Task: Log work in the project AgileCenter for the issue 'Create a new online platform for online digital marketing courses with advanced analytics and data visualization features' spent time as '6w 3d 16h 42m' and remaining time as '4w 2d 2h 35m' and move to top of backlog. Now add the issue to the epic 'Business Continuity and Disaster Recovery Planning (BCDR) Implementation'. Log work in the project AgileCenter for the issue 'Implement a new cloud-based human resource information system for a company with advanced employee self-service and benefits management features' spent time as '1w 3d 16h 42m' and remaining time as '3w 4d 6h 57m' and move to bottom of backlog. Now add the issue to the epic 'Security Compliance'
Action: Mouse moved to (79, 154)
Screenshot: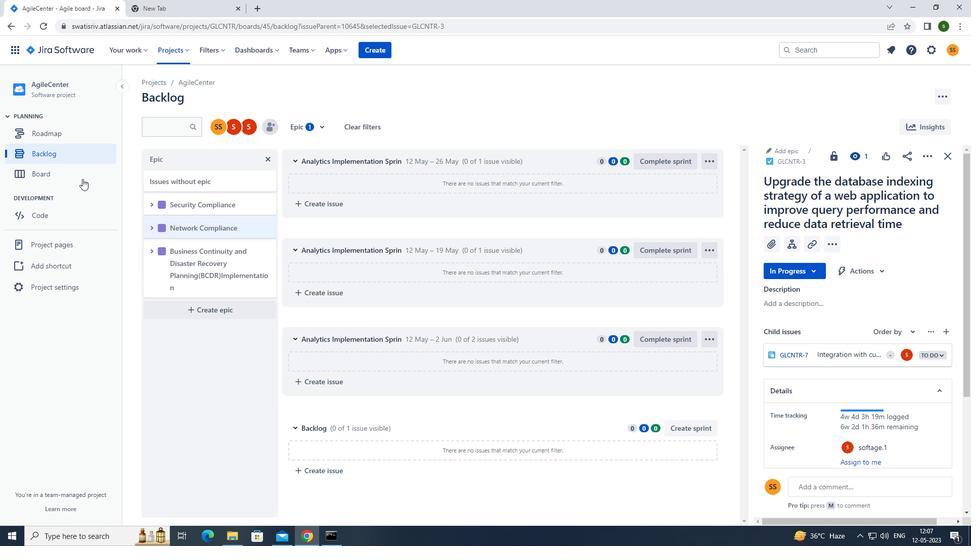 
Action: Mouse pressed left at (79, 154)
Screenshot: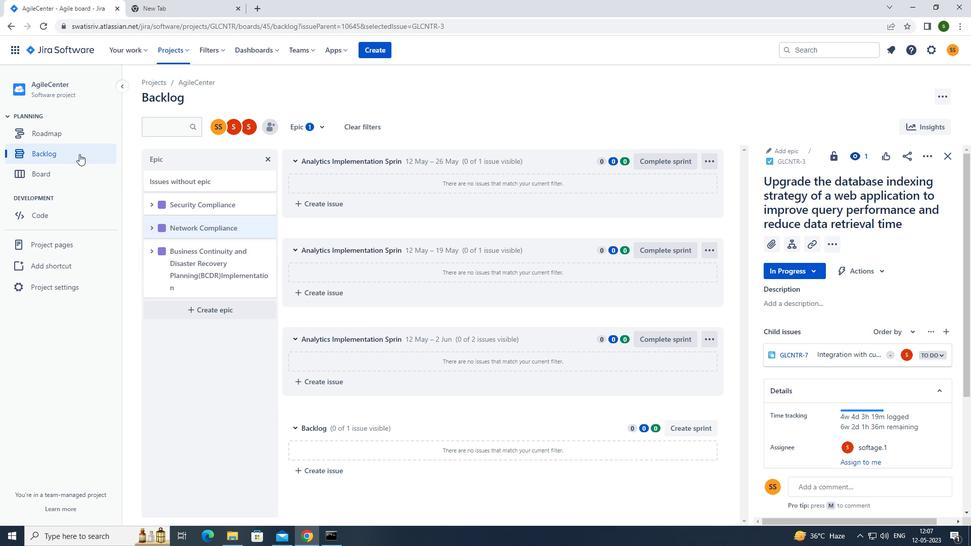 
Action: Mouse moved to (557, 369)
Screenshot: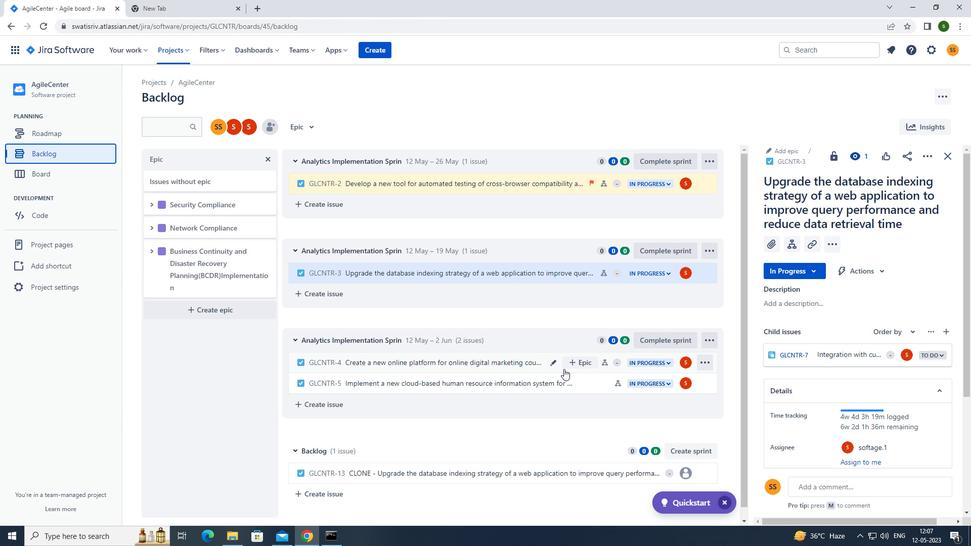 
Action: Mouse pressed left at (557, 369)
Screenshot: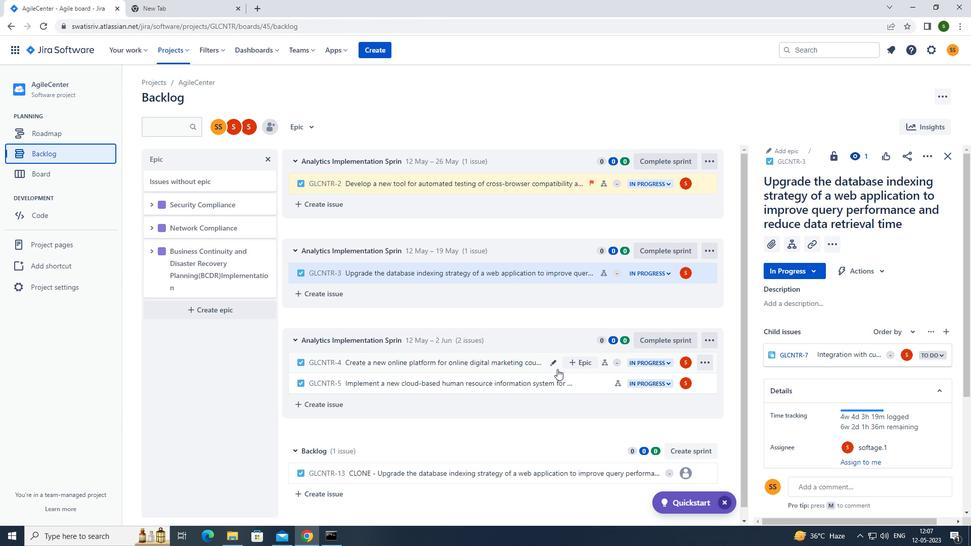 
Action: Mouse moved to (929, 151)
Screenshot: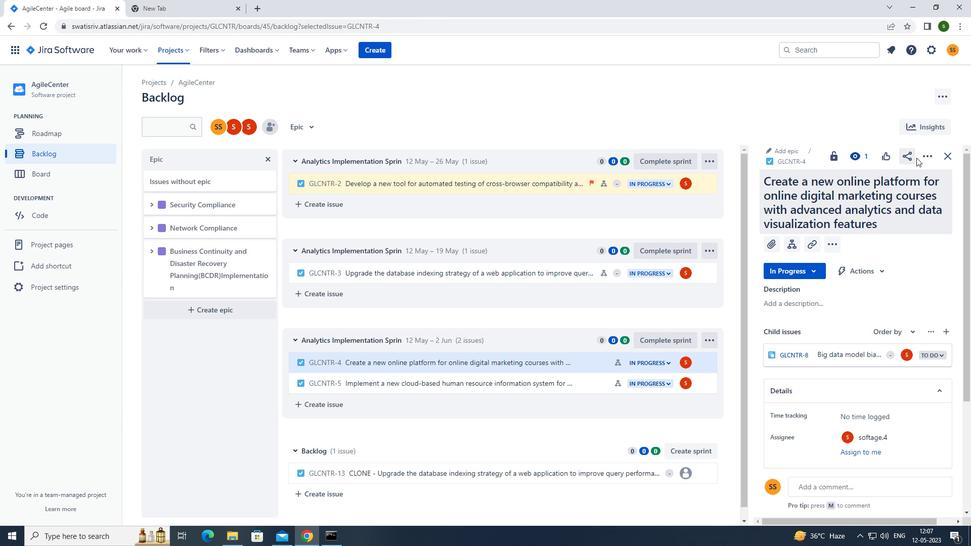
Action: Mouse pressed left at (929, 151)
Screenshot: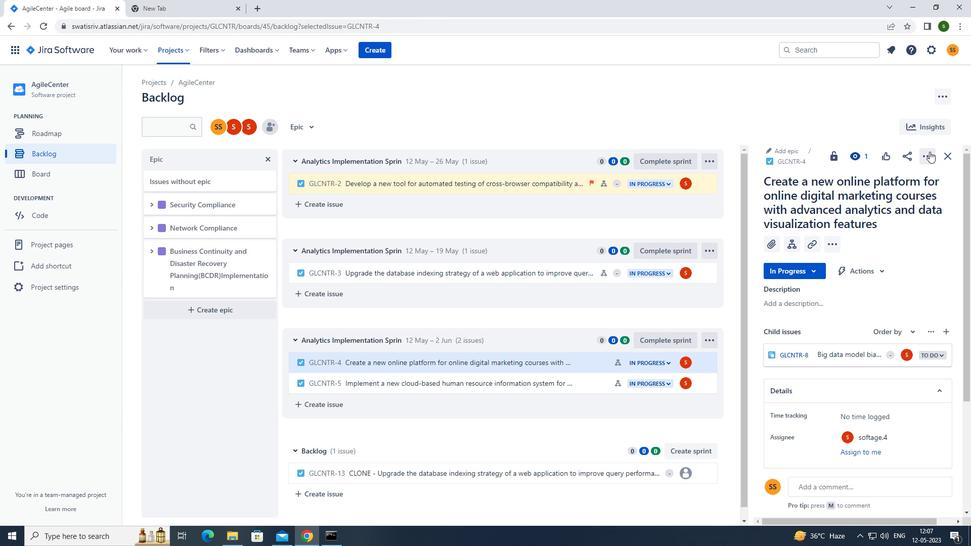 
Action: Mouse moved to (875, 185)
Screenshot: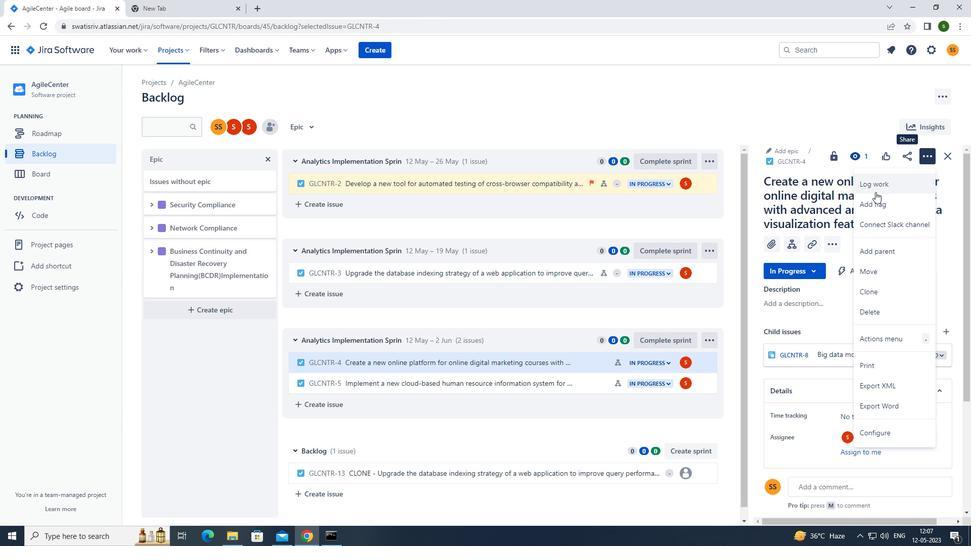 
Action: Mouse pressed left at (875, 185)
Screenshot: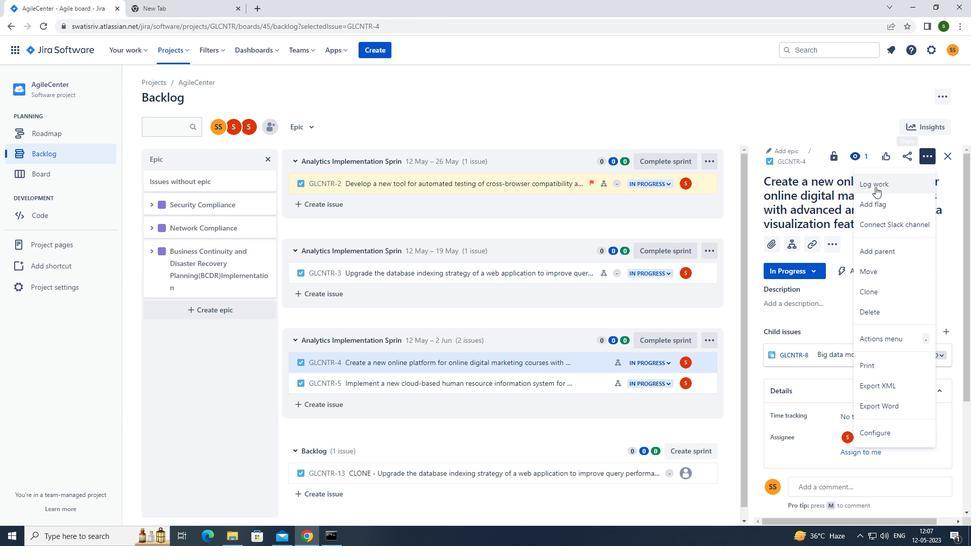 
Action: Mouse moved to (427, 126)
Screenshot: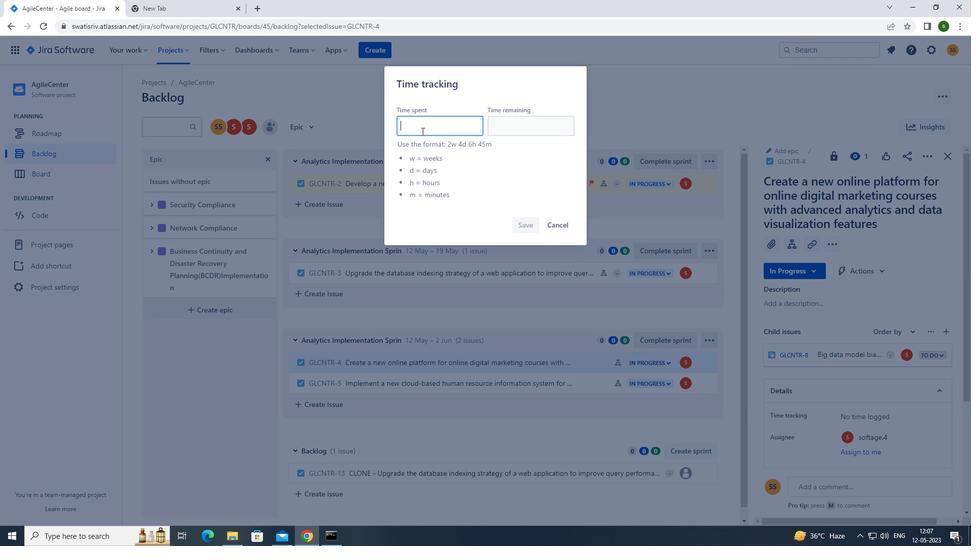 
Action: Key pressed 6w<Key.space>3d<Key.space>16h<Key.space>42m
Screenshot: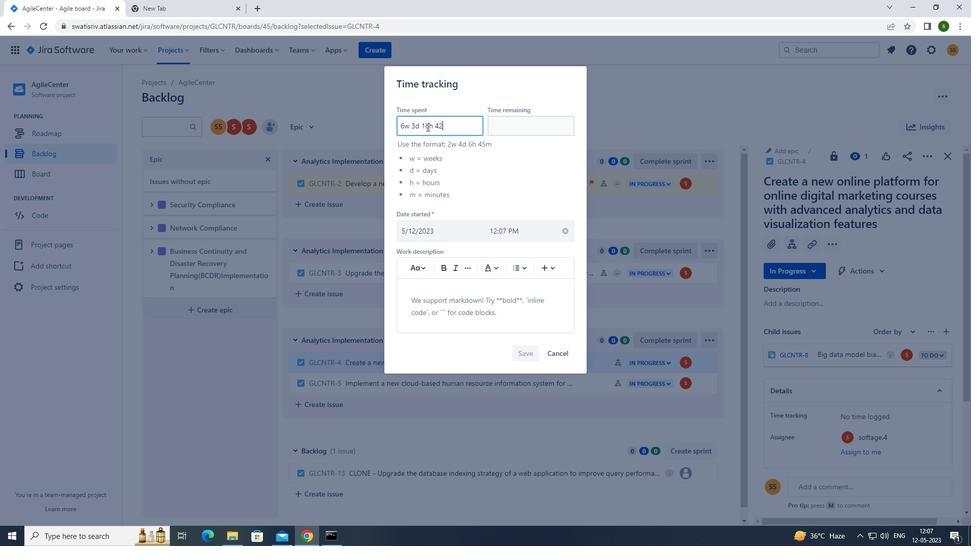 
Action: Mouse moved to (506, 139)
Screenshot: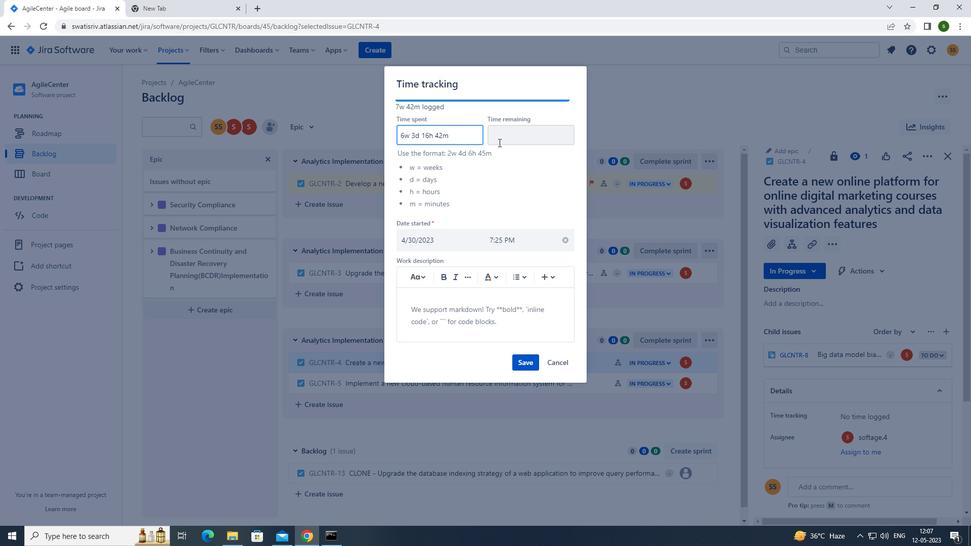 
Action: Mouse pressed left at (506, 139)
Screenshot: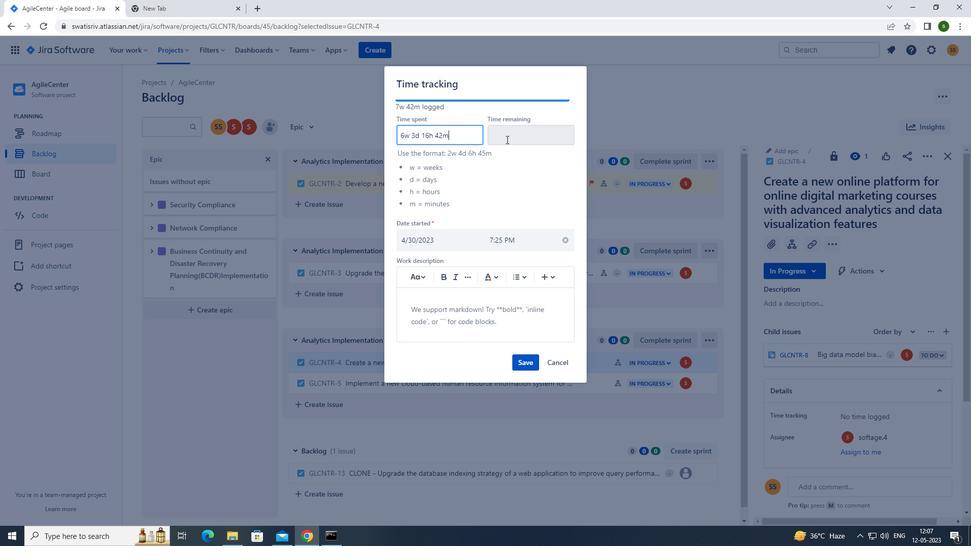 
Action: Key pressed 4w<Key.space>2d<Key.space>2h<Key.space>35m
Screenshot: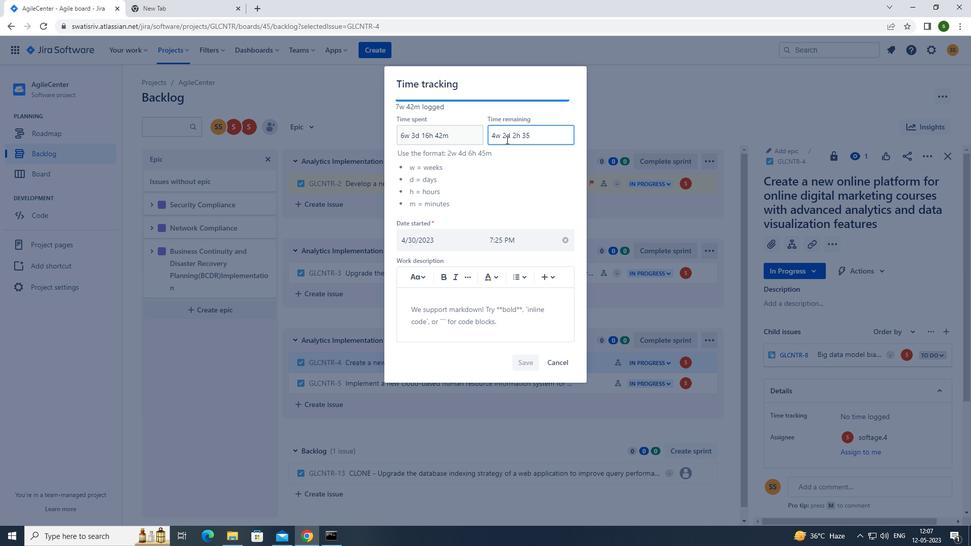 
Action: Mouse moved to (529, 362)
Screenshot: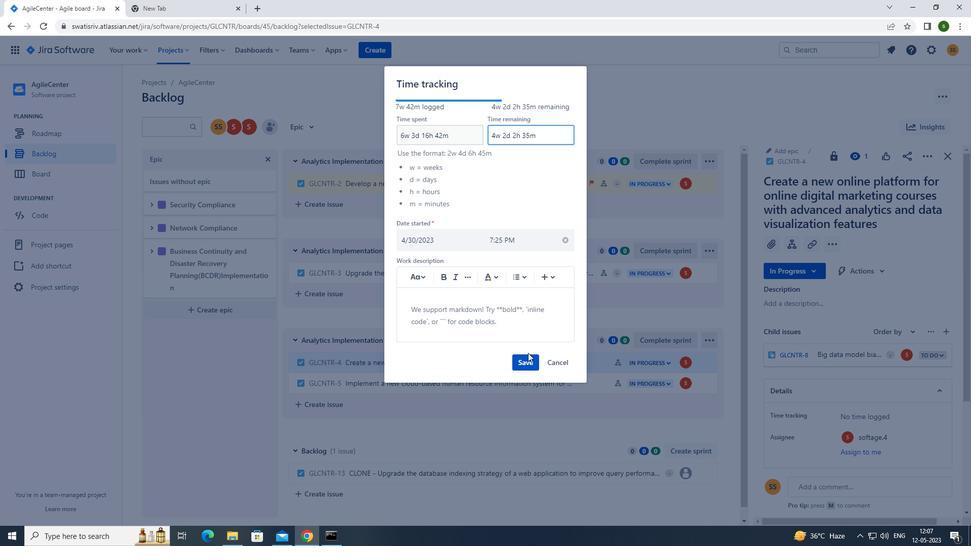 
Action: Mouse pressed left at (529, 362)
Screenshot: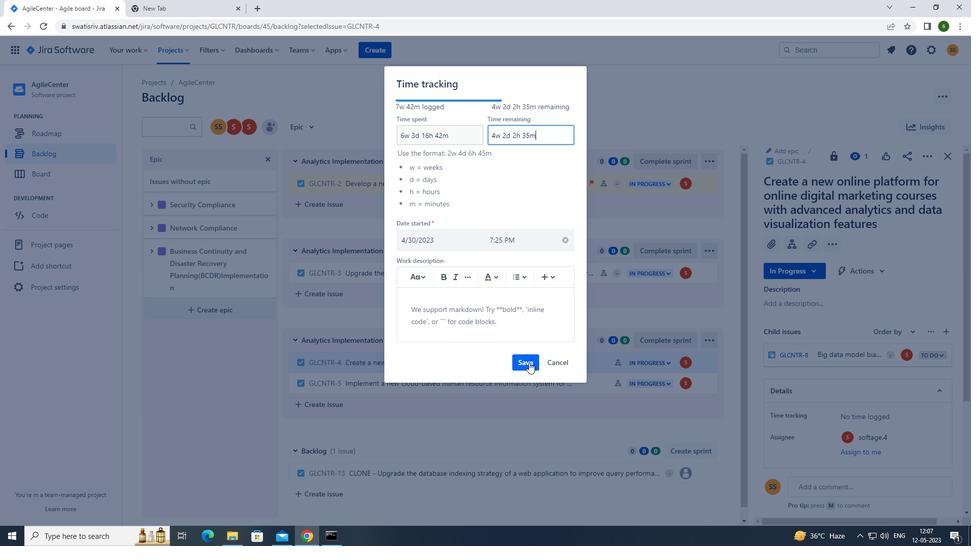 
Action: Mouse moved to (709, 359)
Screenshot: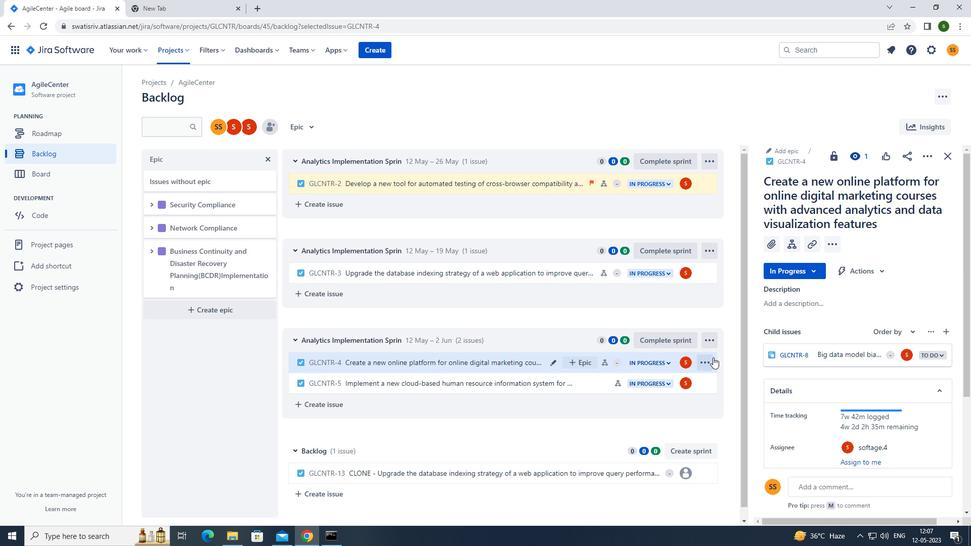 
Action: Mouse pressed left at (709, 359)
Screenshot: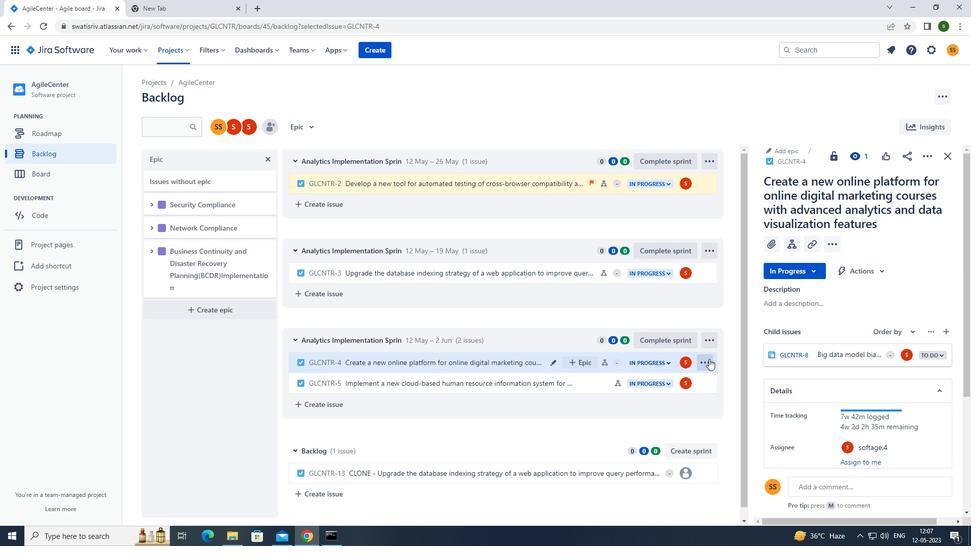 
Action: Mouse moved to (646, 321)
Screenshot: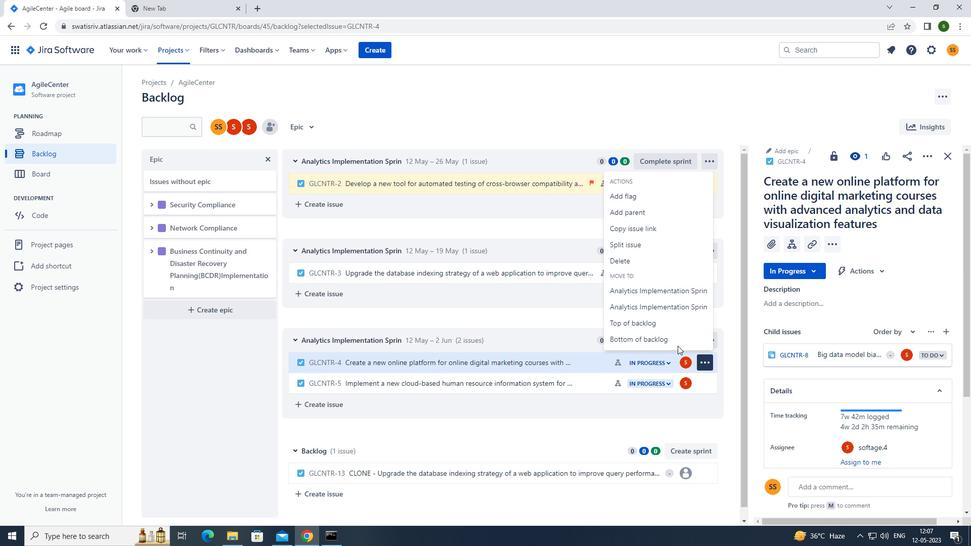 
Action: Mouse pressed left at (646, 321)
Screenshot: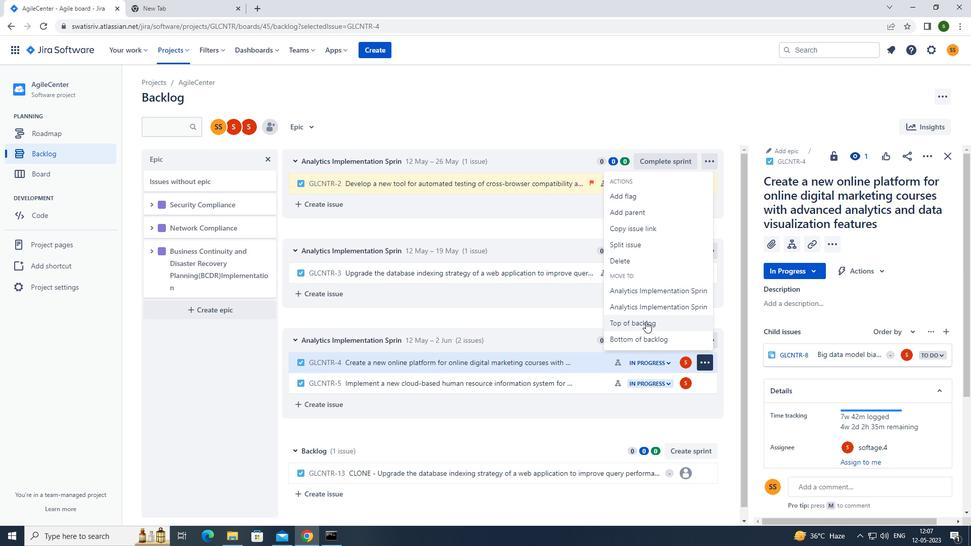 
Action: Mouse moved to (513, 163)
Screenshot: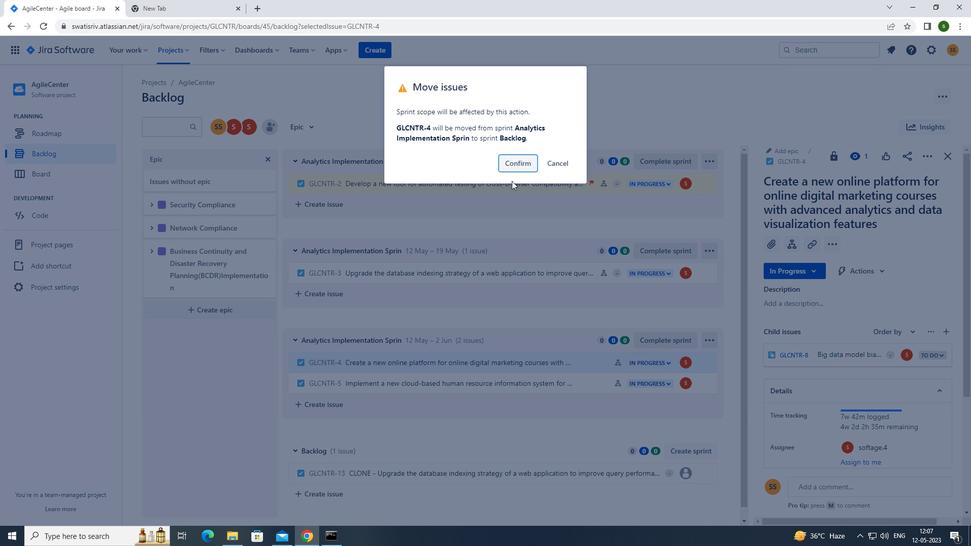 
Action: Mouse pressed left at (513, 163)
Screenshot: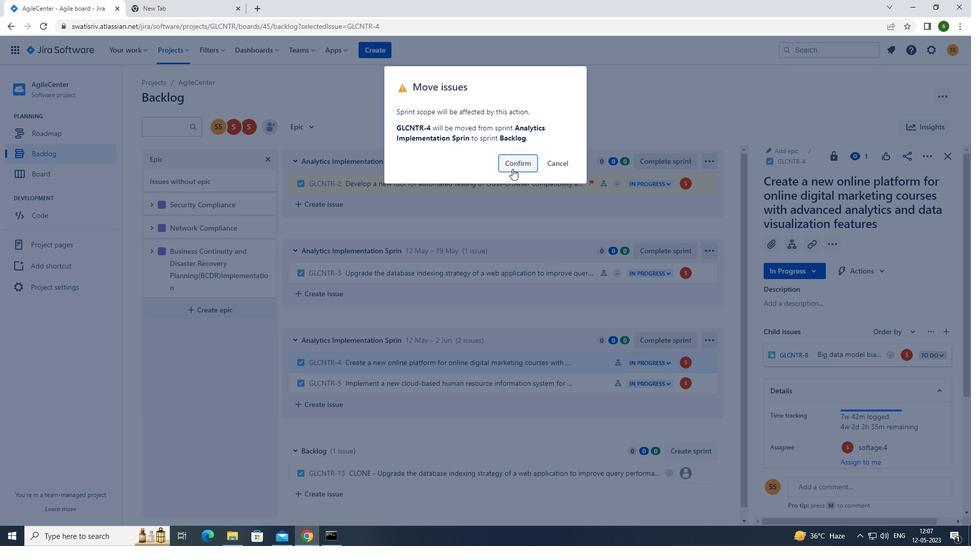 
Action: Mouse moved to (308, 126)
Screenshot: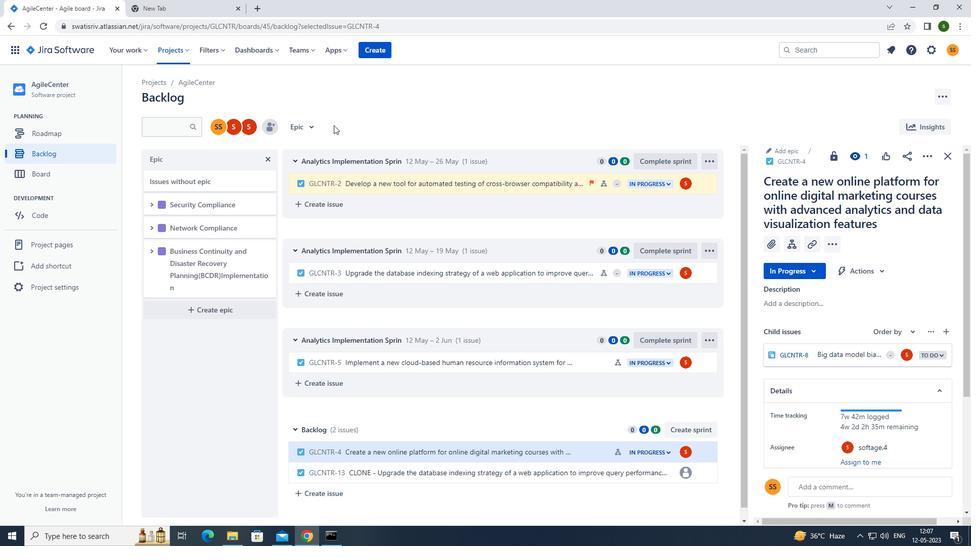 
Action: Mouse pressed left at (308, 126)
Screenshot: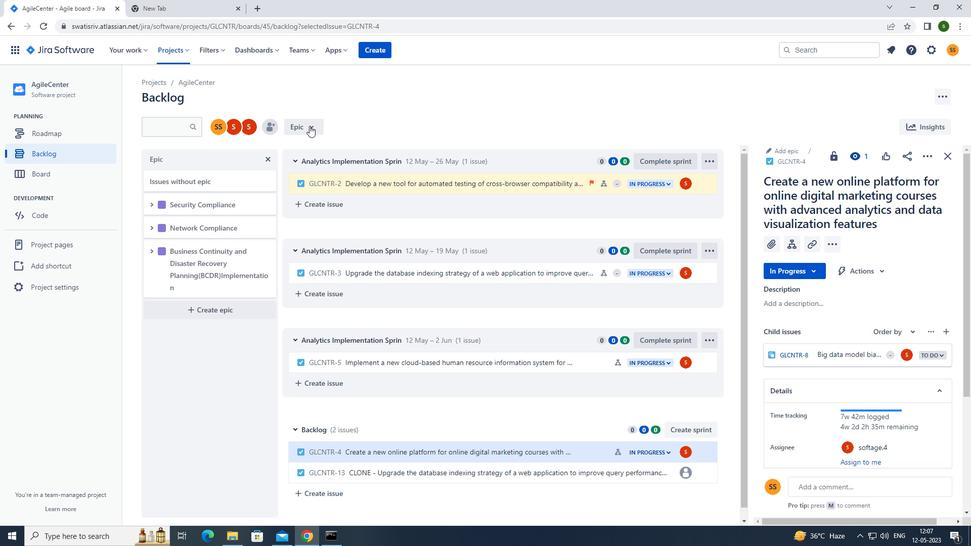 
Action: Mouse moved to (338, 203)
Screenshot: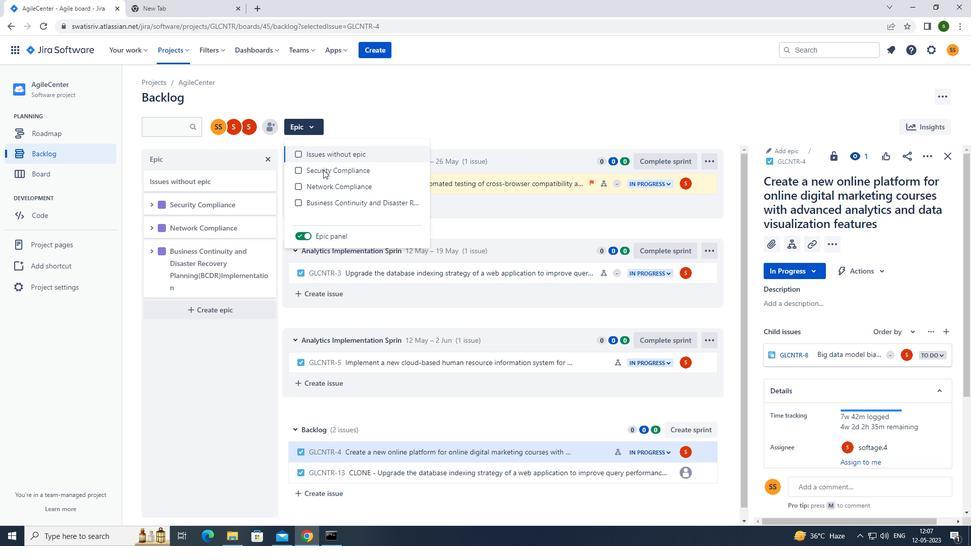 
Action: Mouse pressed left at (338, 203)
Screenshot: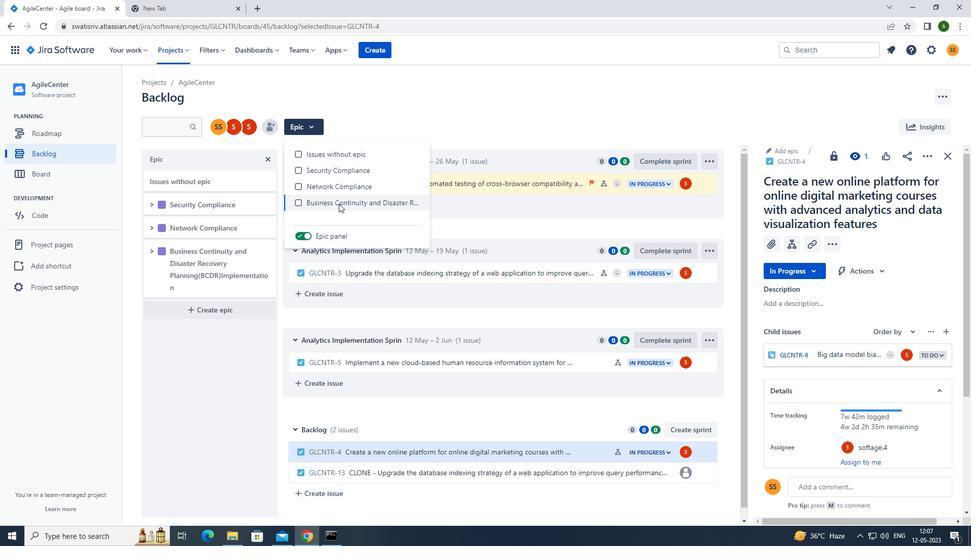 
Action: Mouse moved to (448, 92)
Screenshot: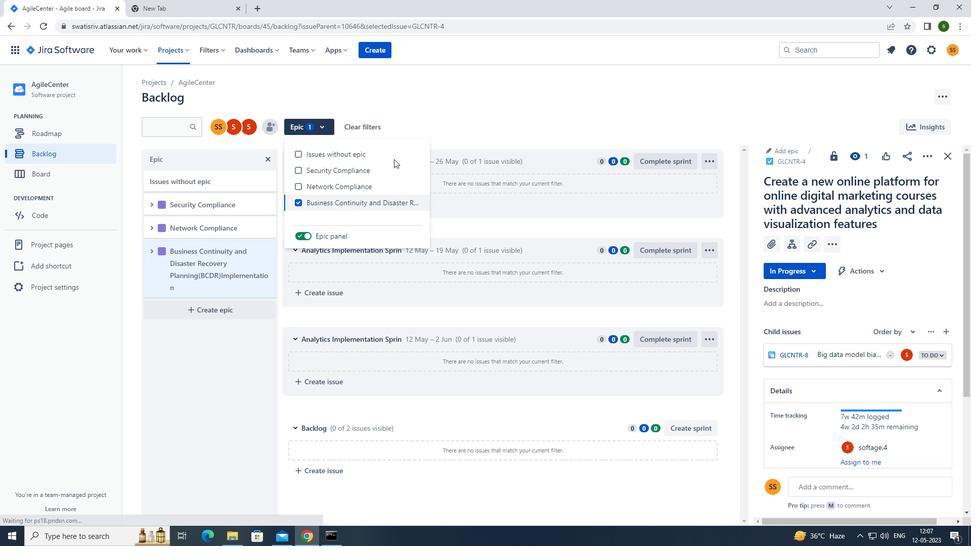 
Action: Mouse pressed left at (448, 92)
Screenshot: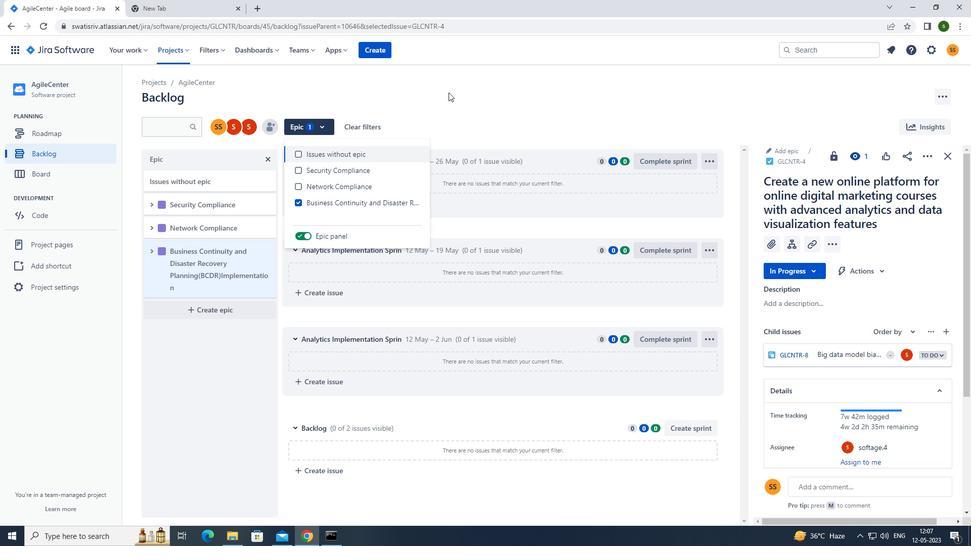 
Action: Mouse moved to (67, 155)
Screenshot: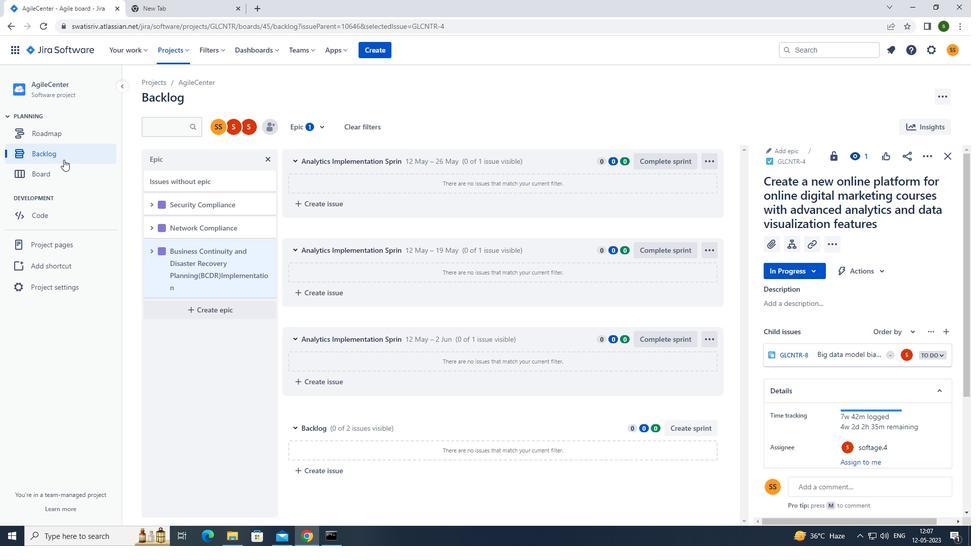 
Action: Mouse pressed left at (67, 155)
Screenshot: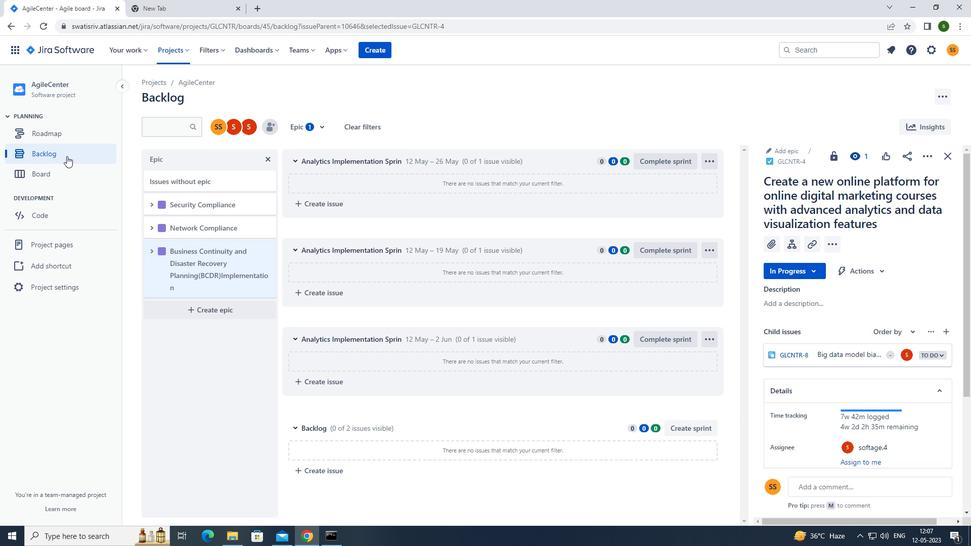
Action: Mouse moved to (523, 370)
Screenshot: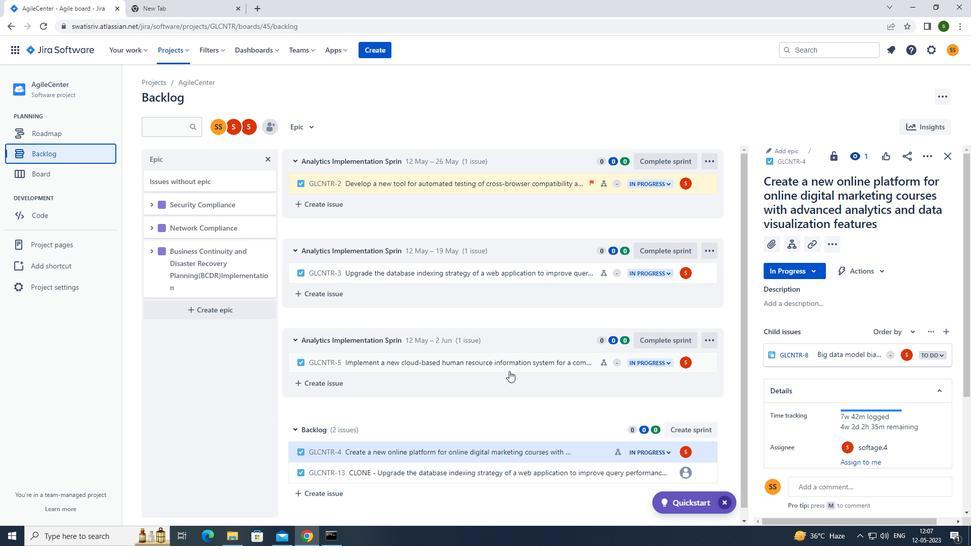
Action: Mouse pressed left at (523, 370)
Screenshot: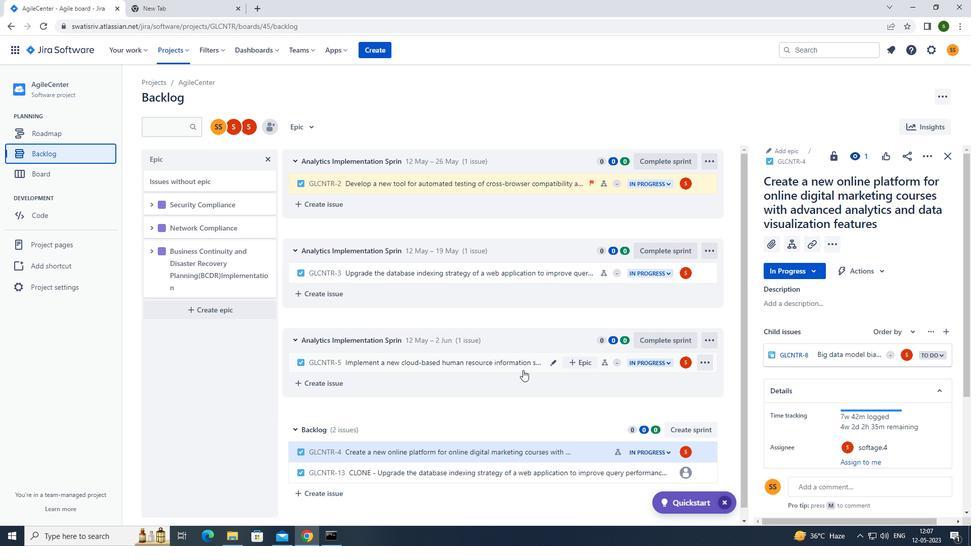 
Action: Mouse moved to (926, 149)
Screenshot: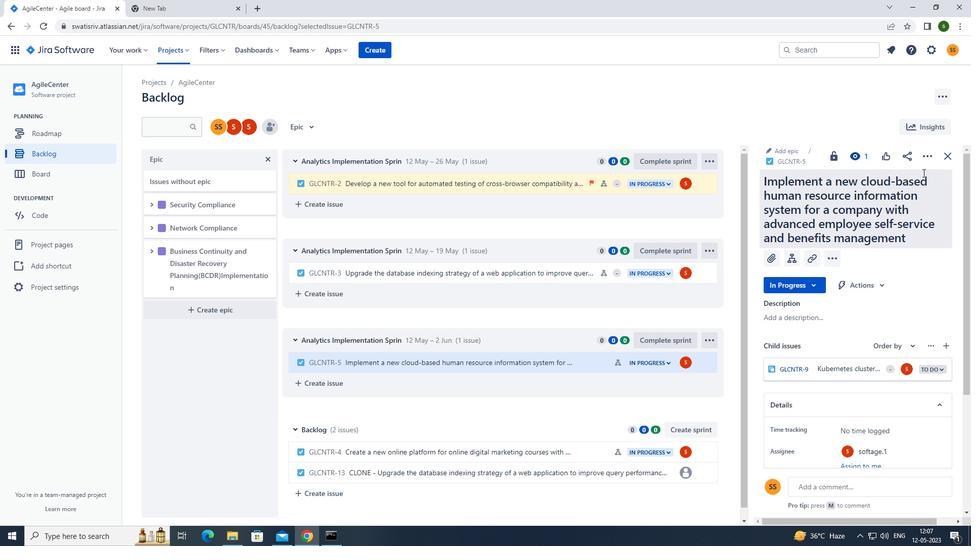 
Action: Mouse pressed left at (926, 149)
Screenshot: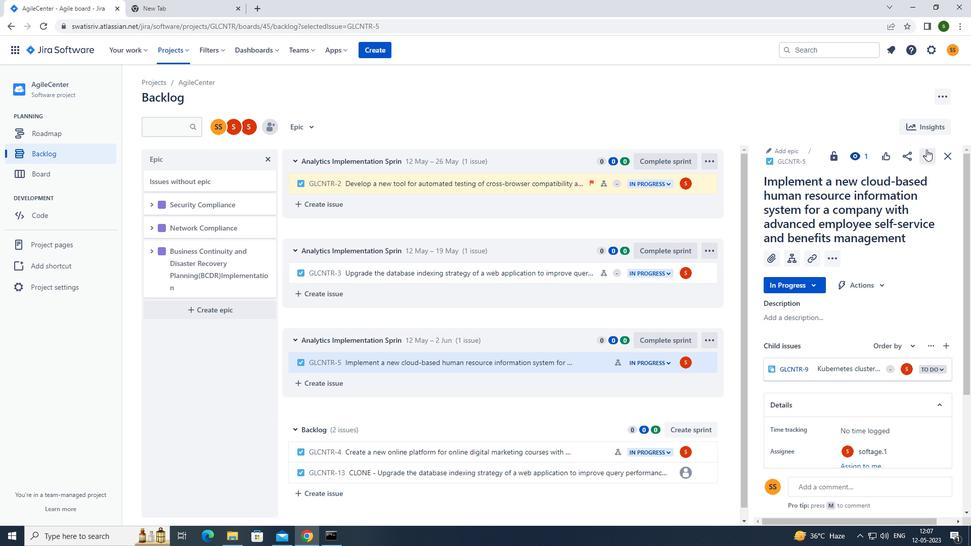 
Action: Mouse moved to (900, 181)
Screenshot: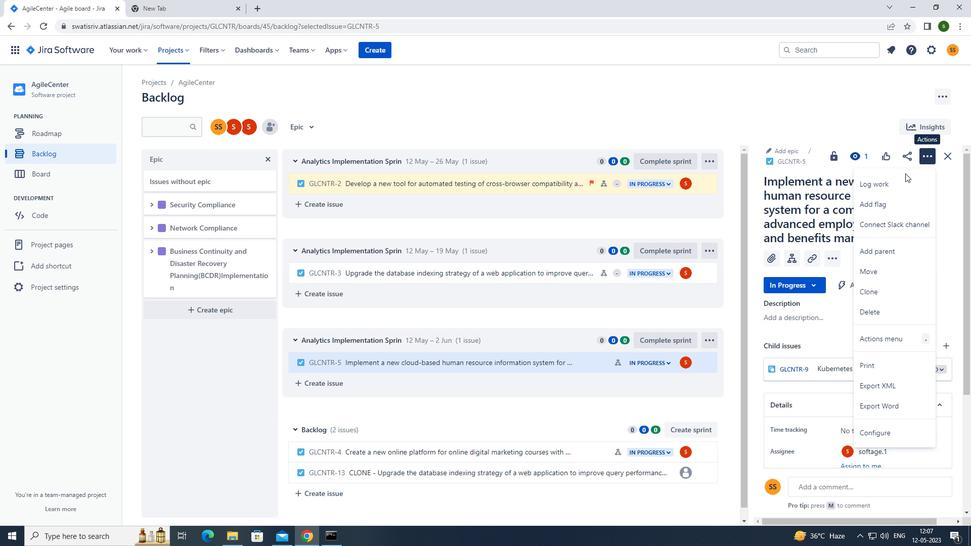 
Action: Mouse pressed left at (900, 181)
Screenshot: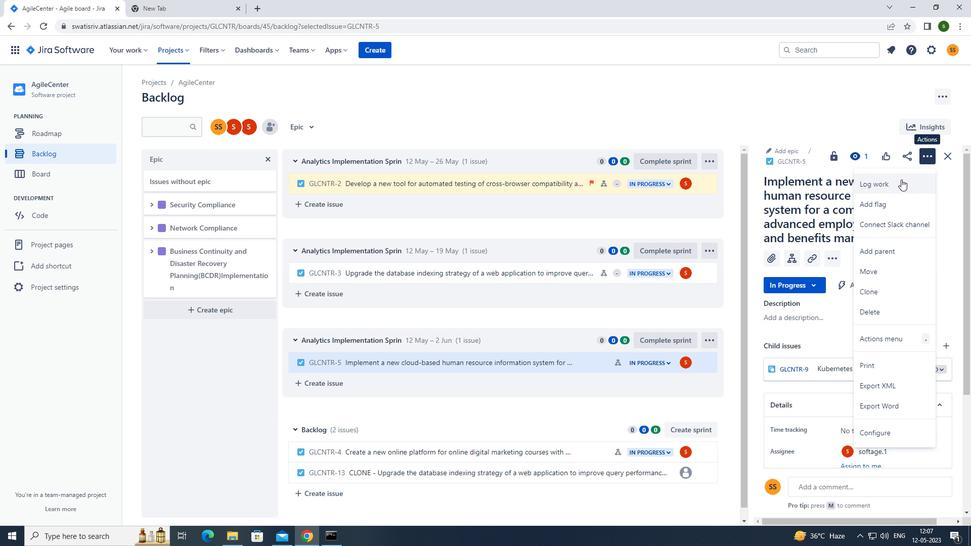 
Action: Mouse moved to (464, 130)
Screenshot: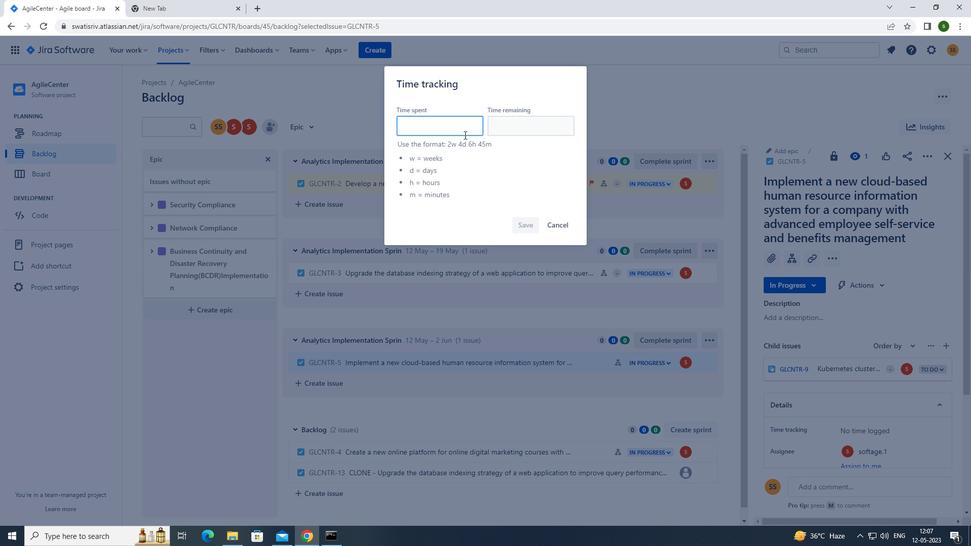 
Action: Key pressed 1w<Key.space>3d<Key.space>16h<Key.space>42m
Screenshot: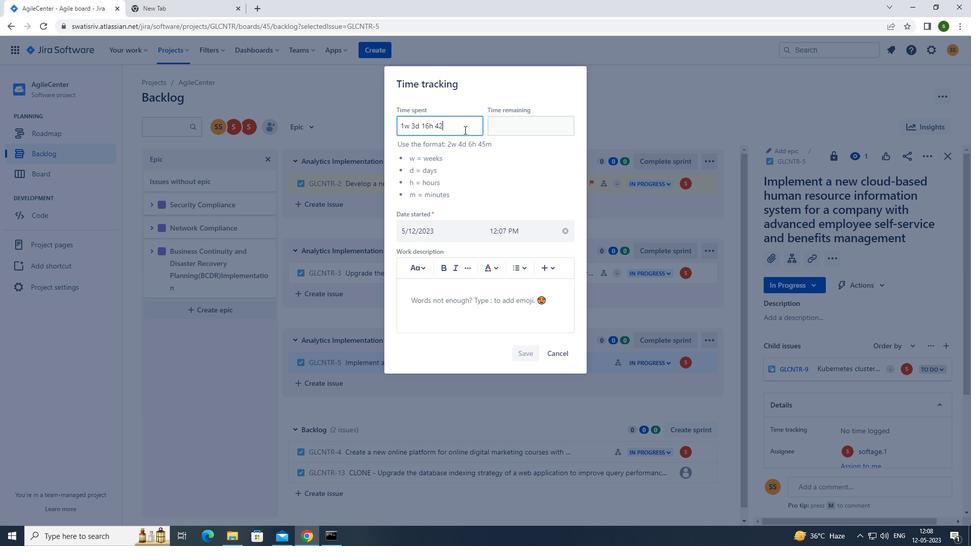 
Action: Mouse moved to (547, 126)
Screenshot: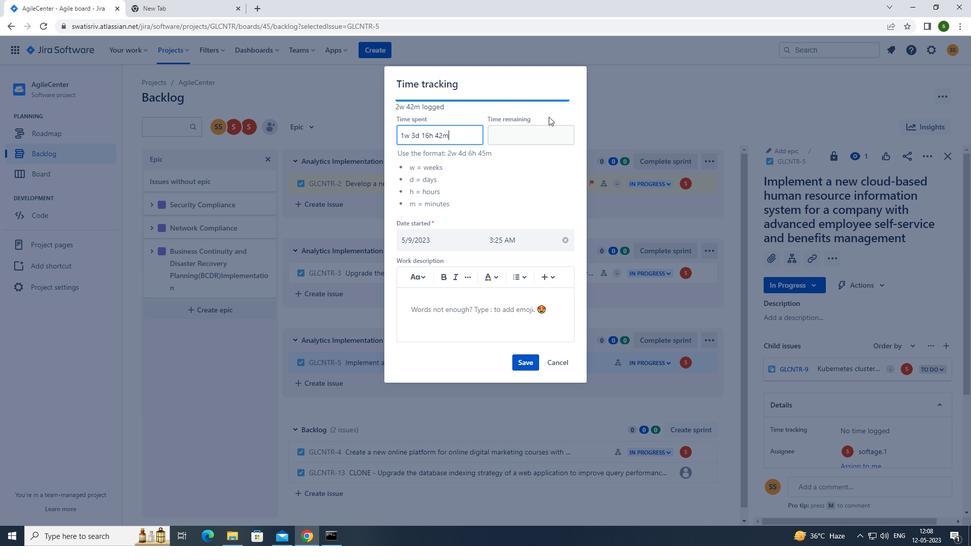 
Action: Mouse pressed left at (547, 126)
Screenshot: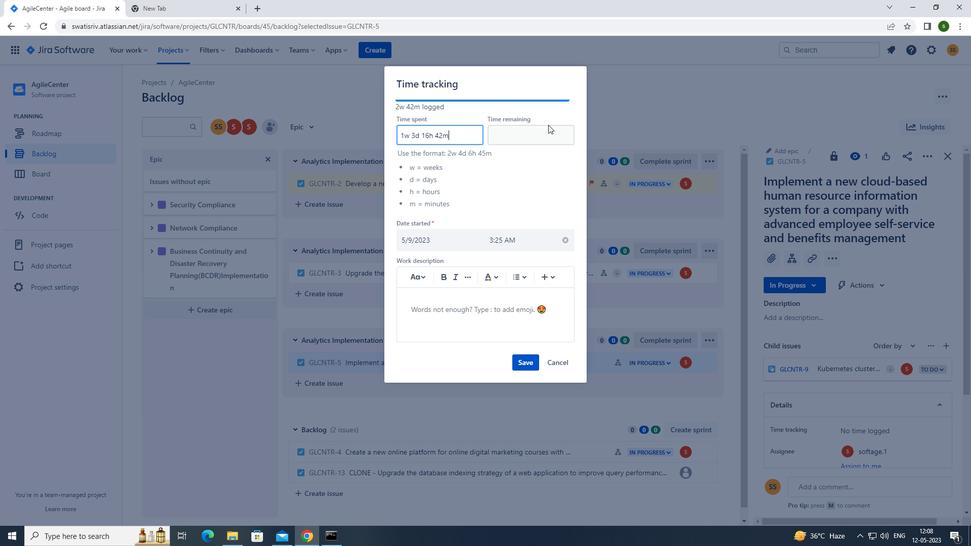 
Action: Key pressed 3w
Screenshot: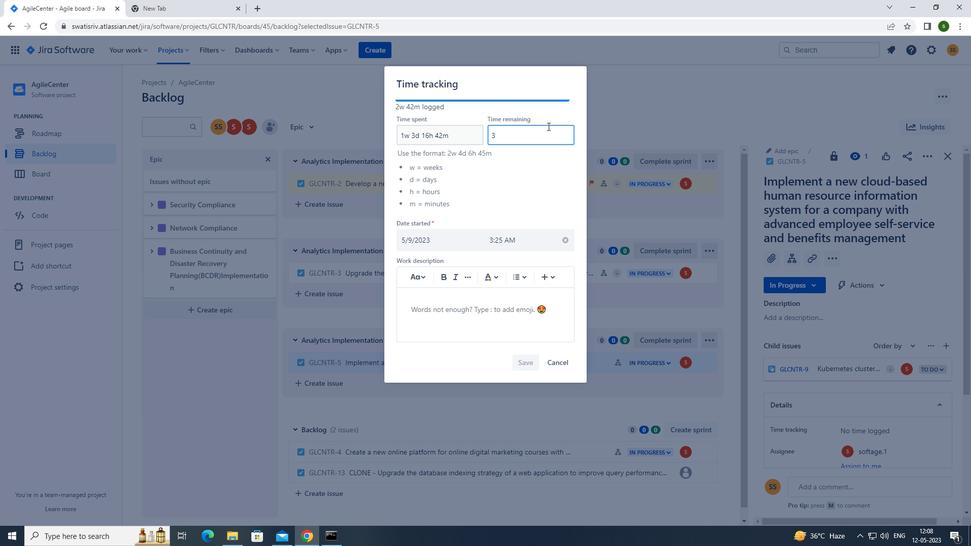 
Action: Mouse moved to (547, 126)
Screenshot: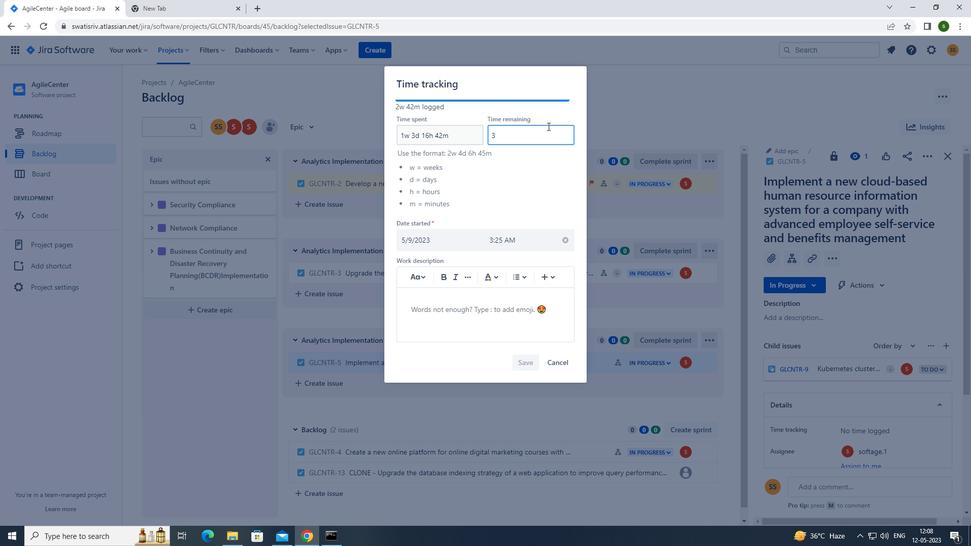 
Action: Key pressed <Key.space>4d<Key.space>6h<Key.space>57m
Screenshot: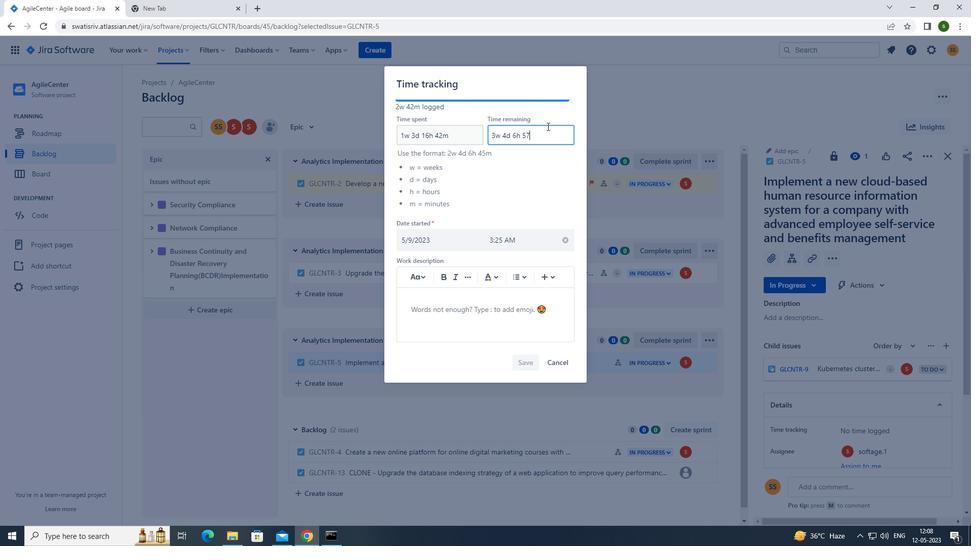 
Action: Mouse moved to (531, 364)
Screenshot: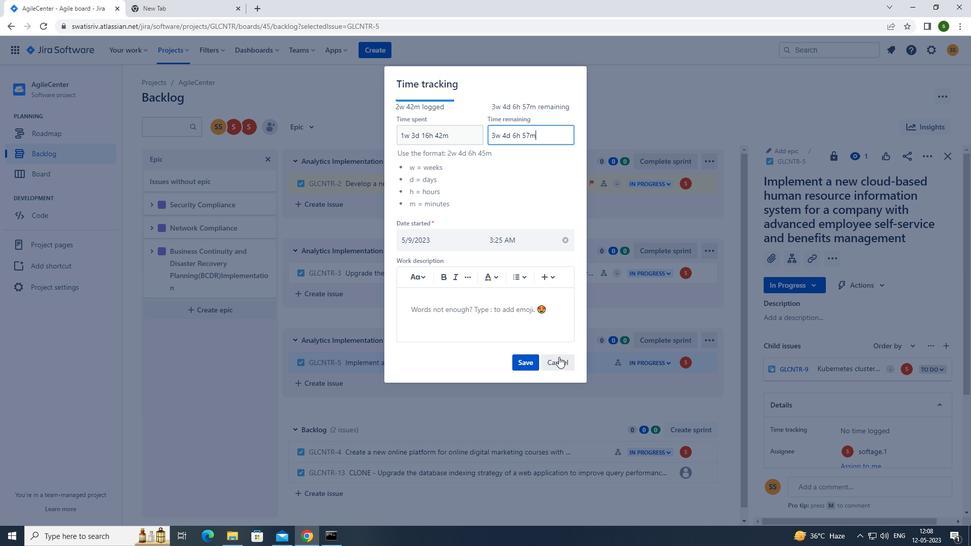 
Action: Mouse pressed left at (531, 364)
Screenshot: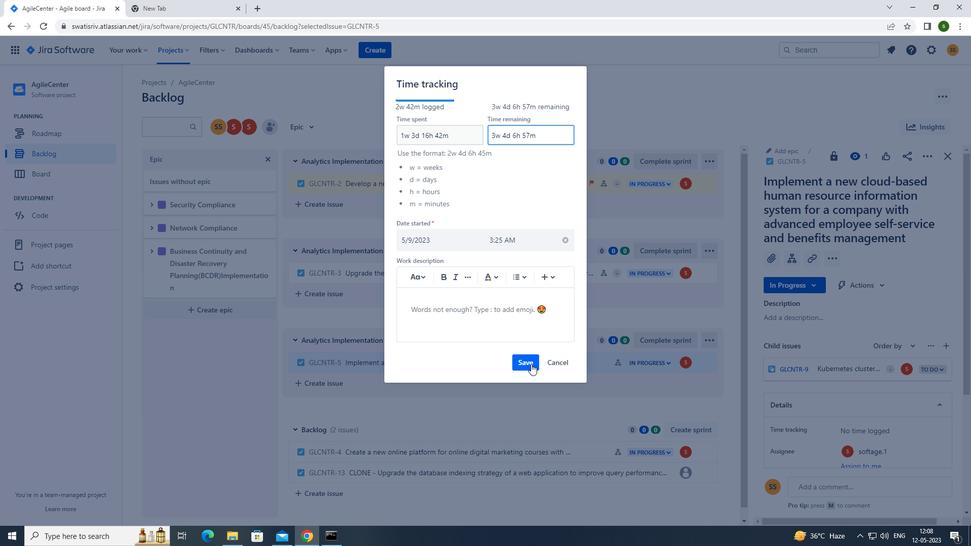 
Action: Mouse moved to (708, 359)
Screenshot: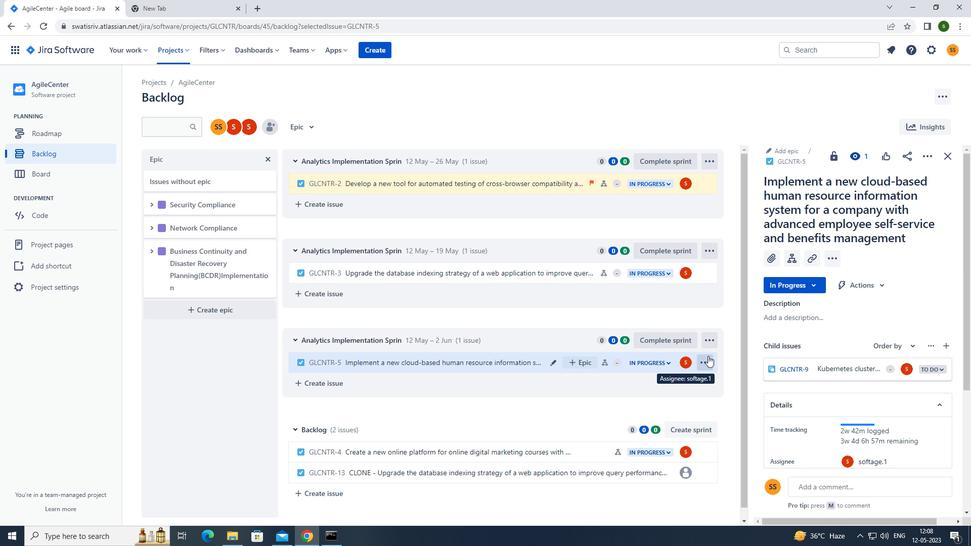 
Action: Mouse pressed left at (708, 359)
Screenshot: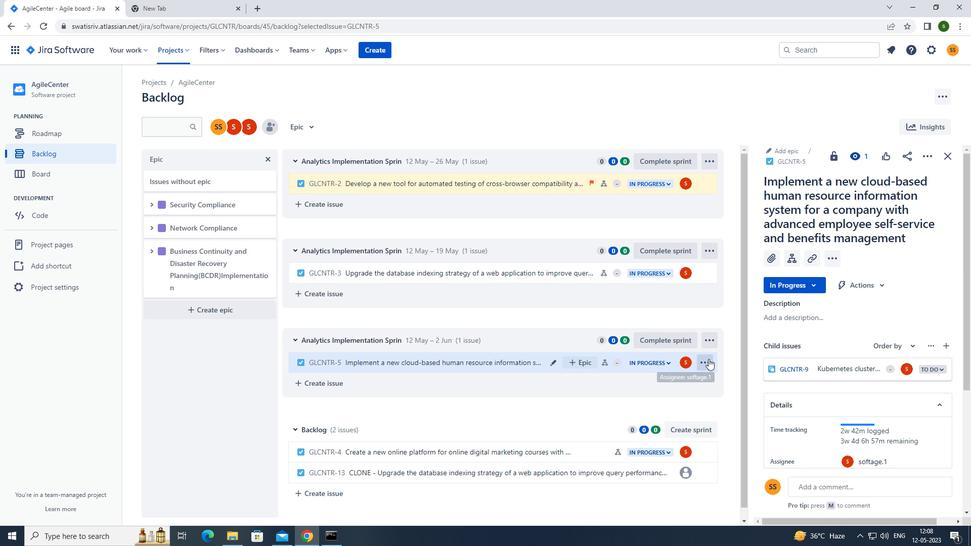 
Action: Mouse moved to (657, 337)
Screenshot: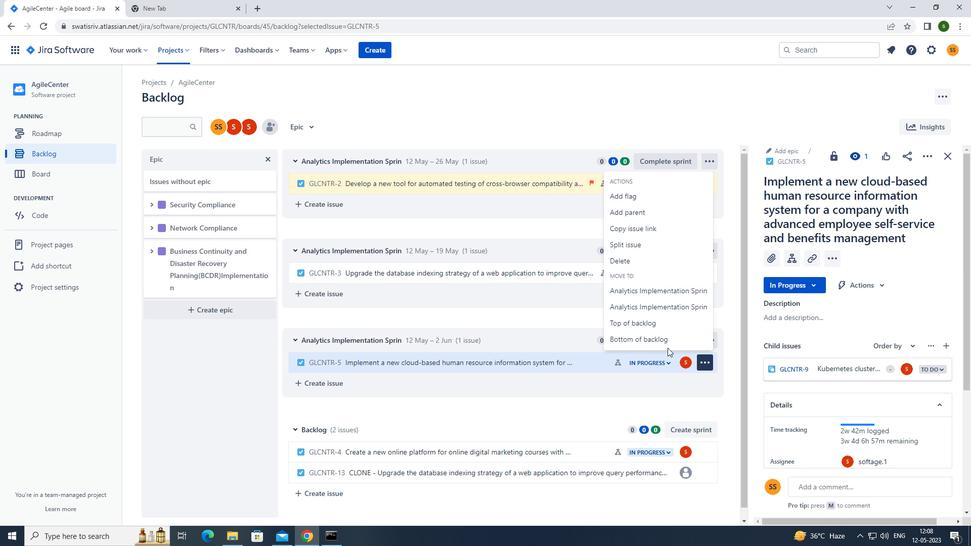 
Action: Mouse pressed left at (657, 337)
Screenshot: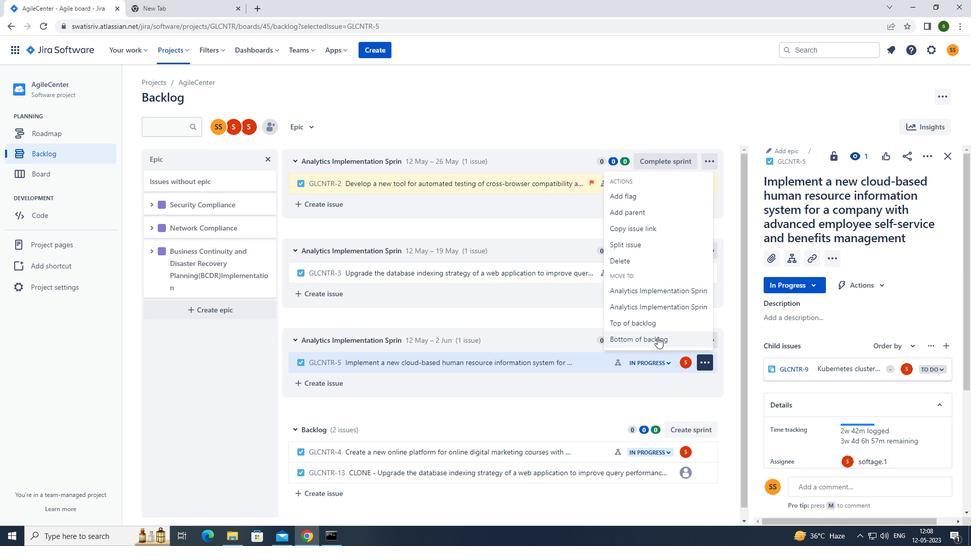 
Action: Mouse moved to (516, 162)
Screenshot: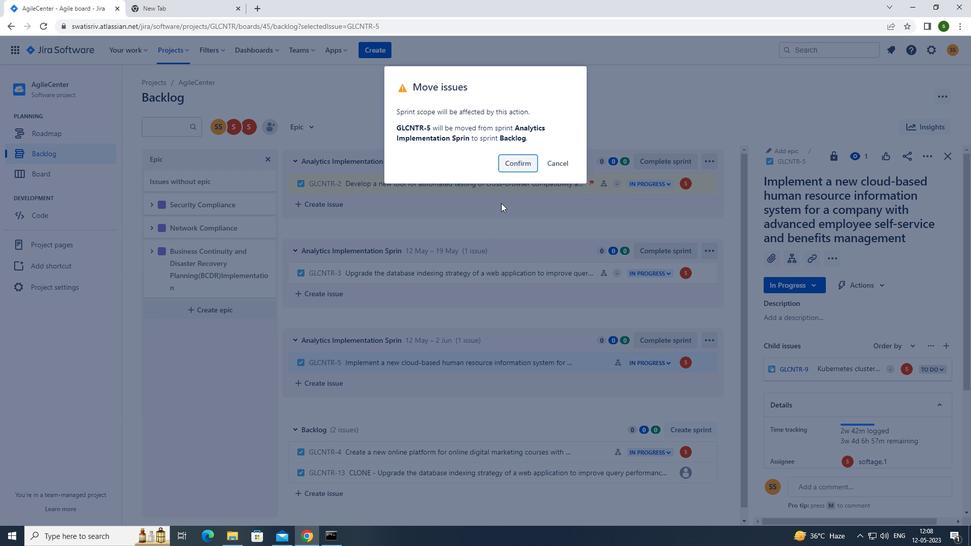 
Action: Mouse pressed left at (516, 162)
Screenshot: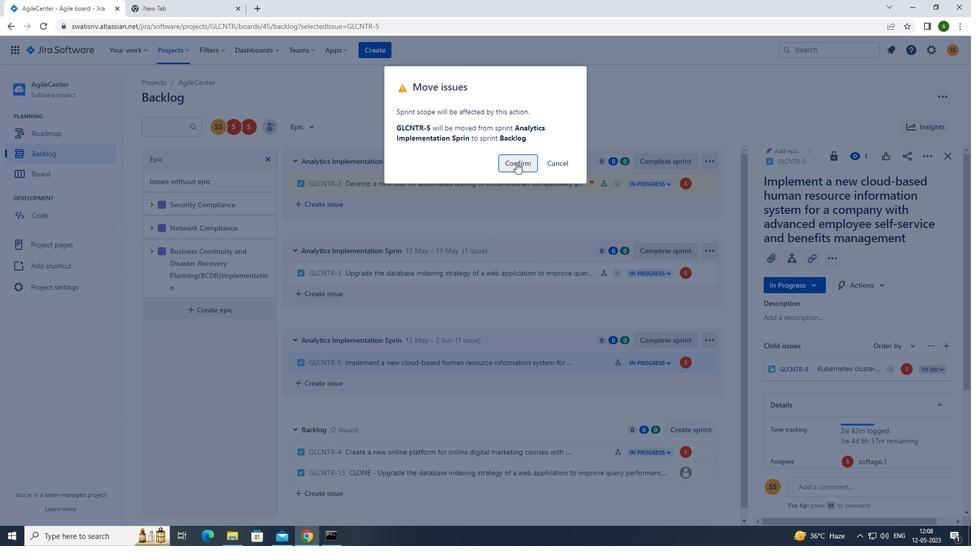 
Action: Mouse moved to (313, 128)
Screenshot: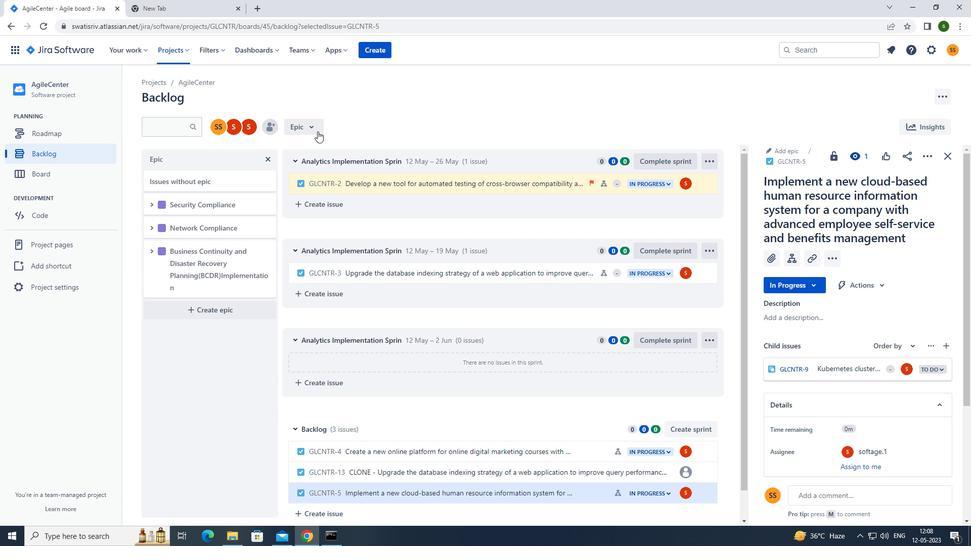 
Action: Mouse pressed left at (313, 128)
Screenshot: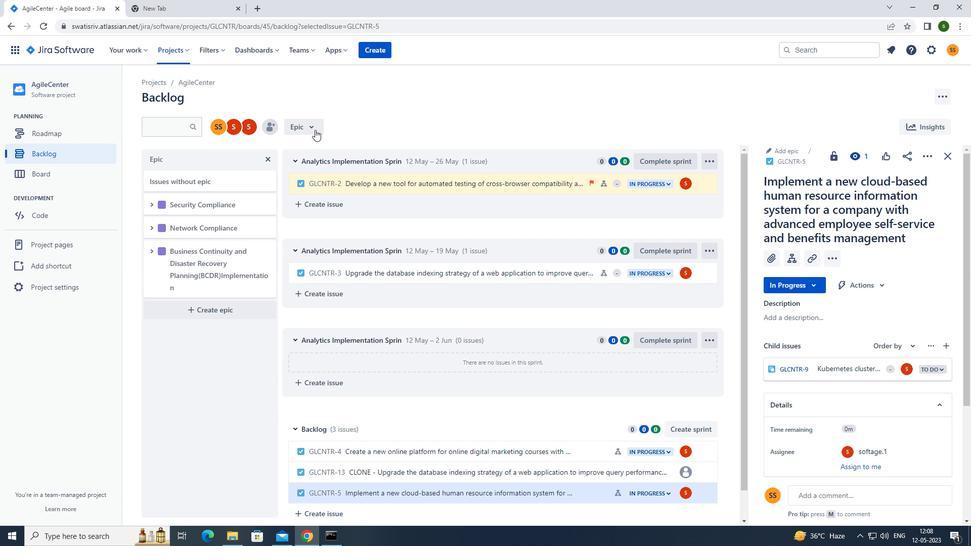 
Action: Mouse moved to (317, 171)
Screenshot: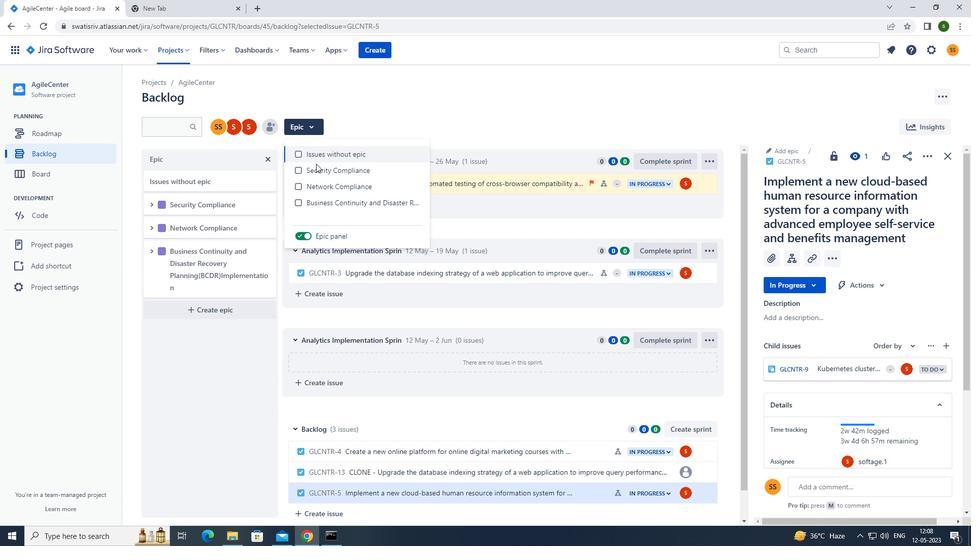 
Action: Mouse pressed left at (317, 171)
Screenshot: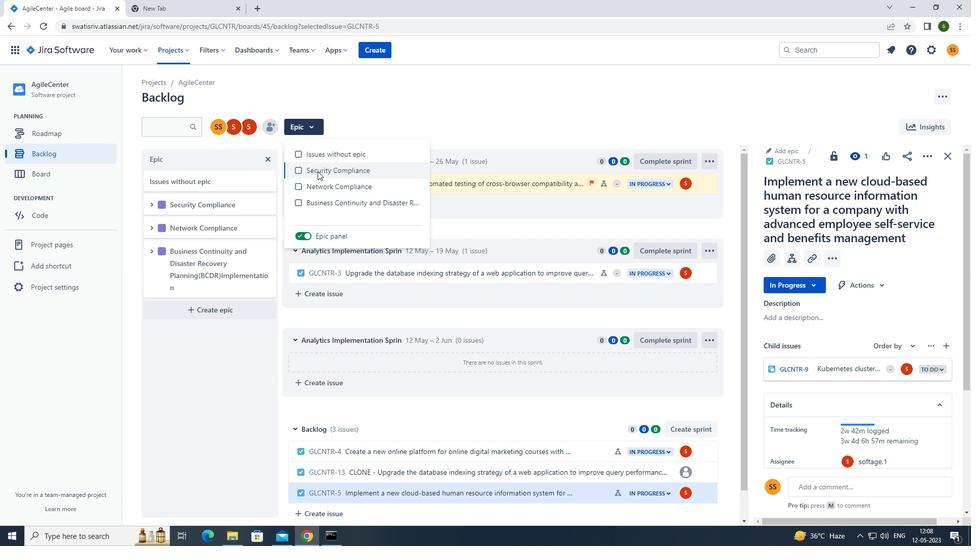 
Action: Mouse moved to (440, 114)
Screenshot: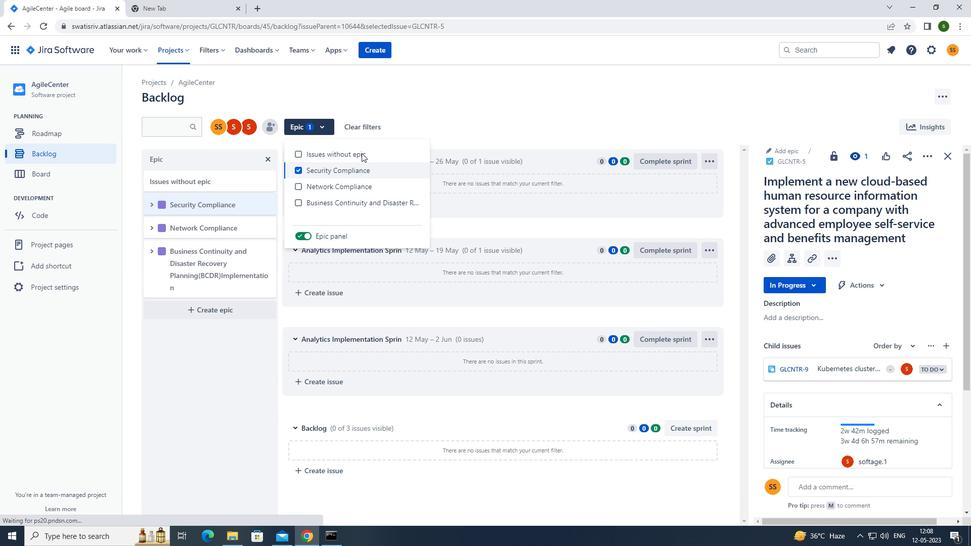 
Action: Mouse pressed left at (440, 114)
Screenshot: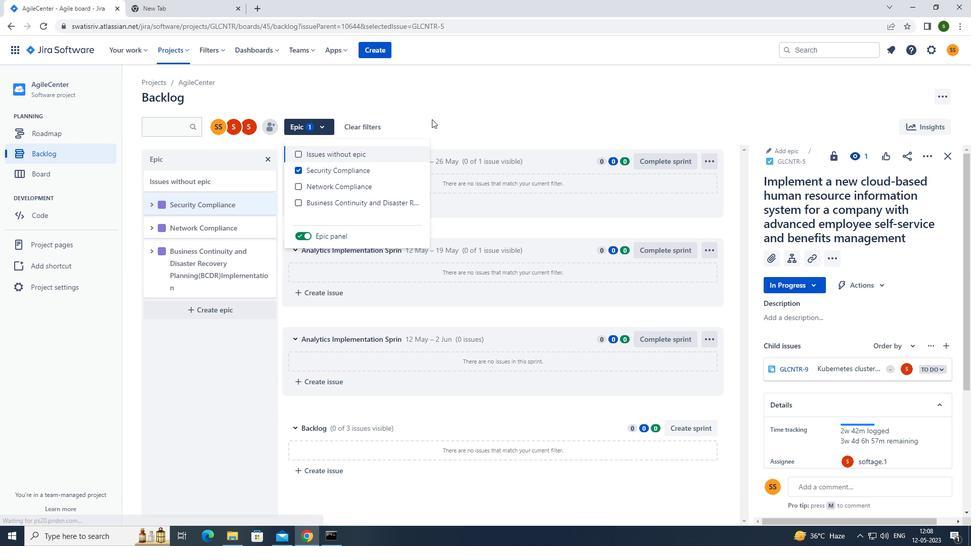 
